 Task: Look for products in the category "Deodrant & Shave" from Store Brand only.
Action: Mouse pressed left at (301, 114)
Screenshot: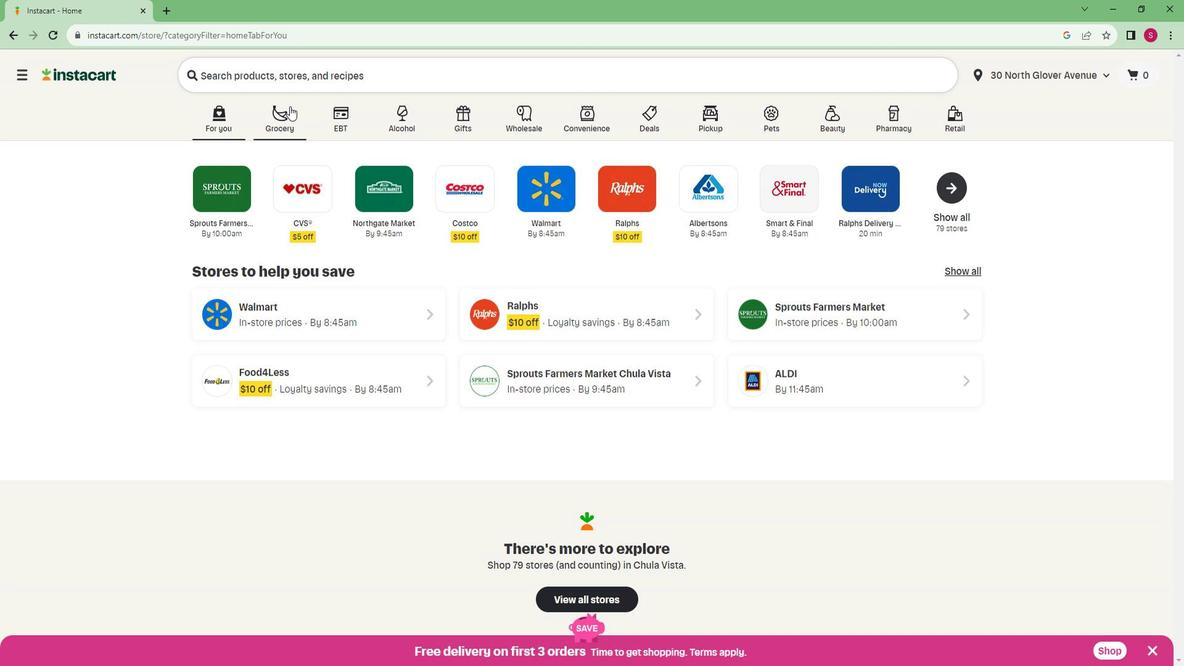 
Action: Mouse moved to (265, 337)
Screenshot: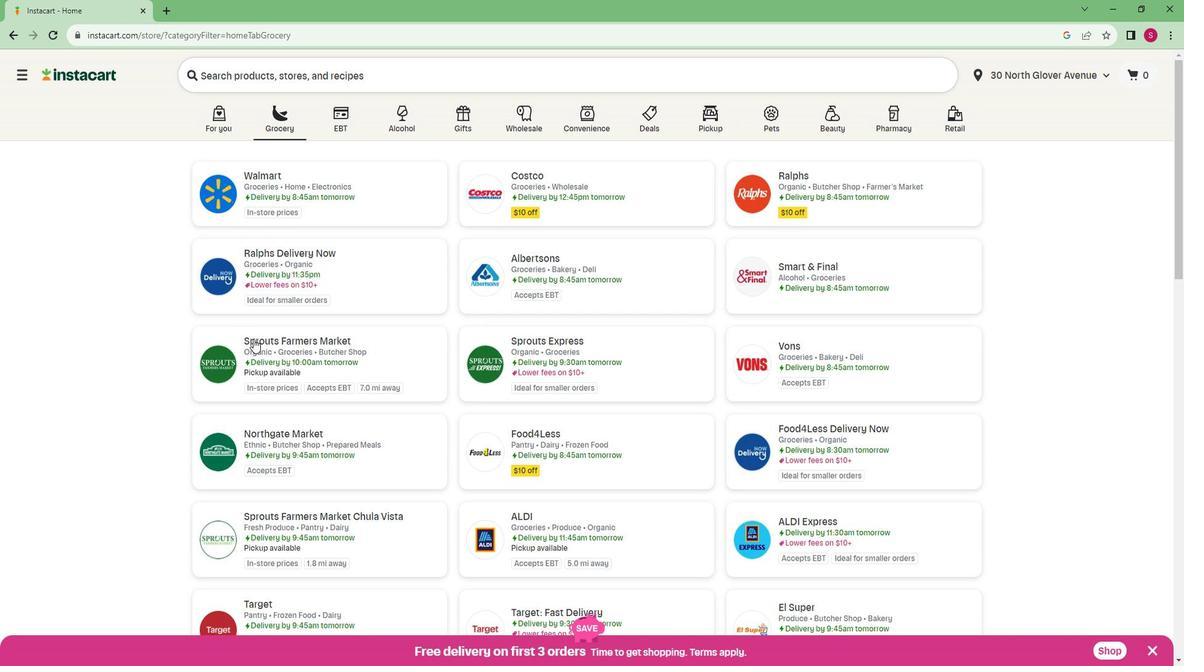 
Action: Mouse pressed left at (265, 337)
Screenshot: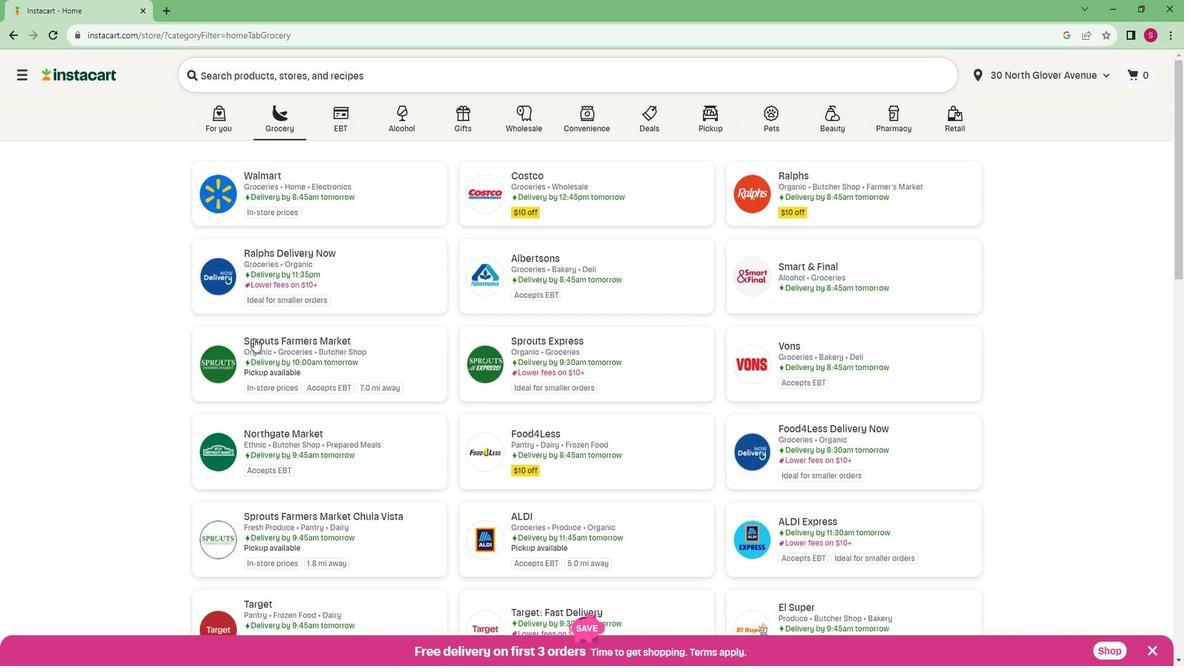 
Action: Mouse moved to (20, 423)
Screenshot: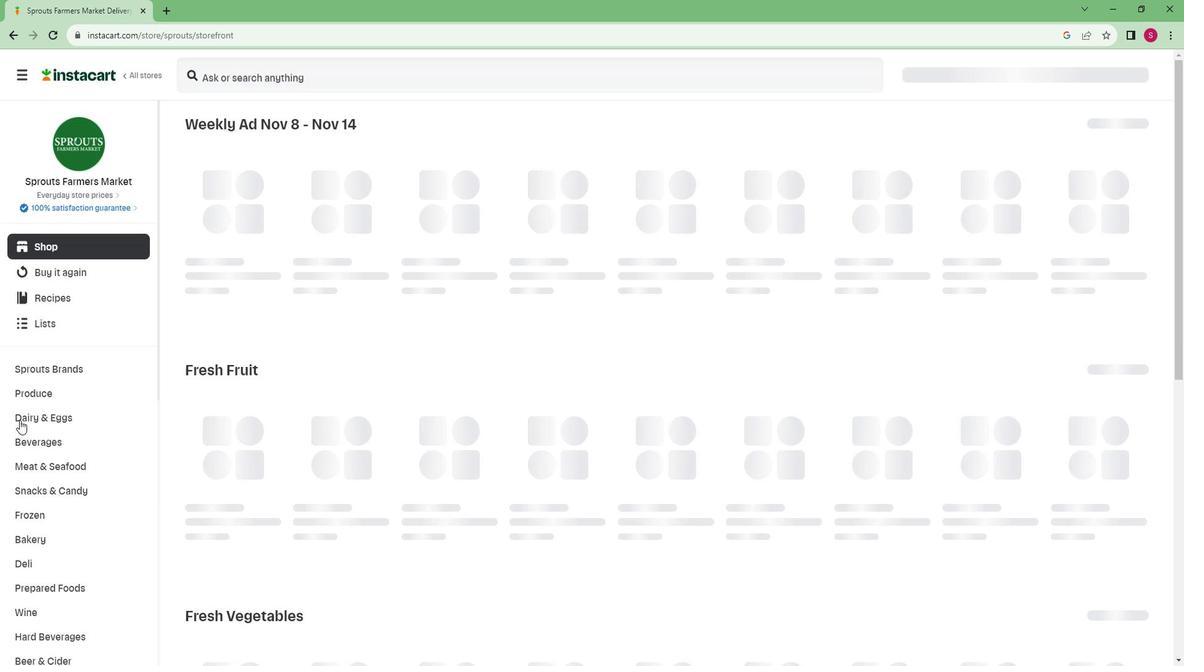 
Action: Mouse scrolled (20, 422) with delta (0, 0)
Screenshot: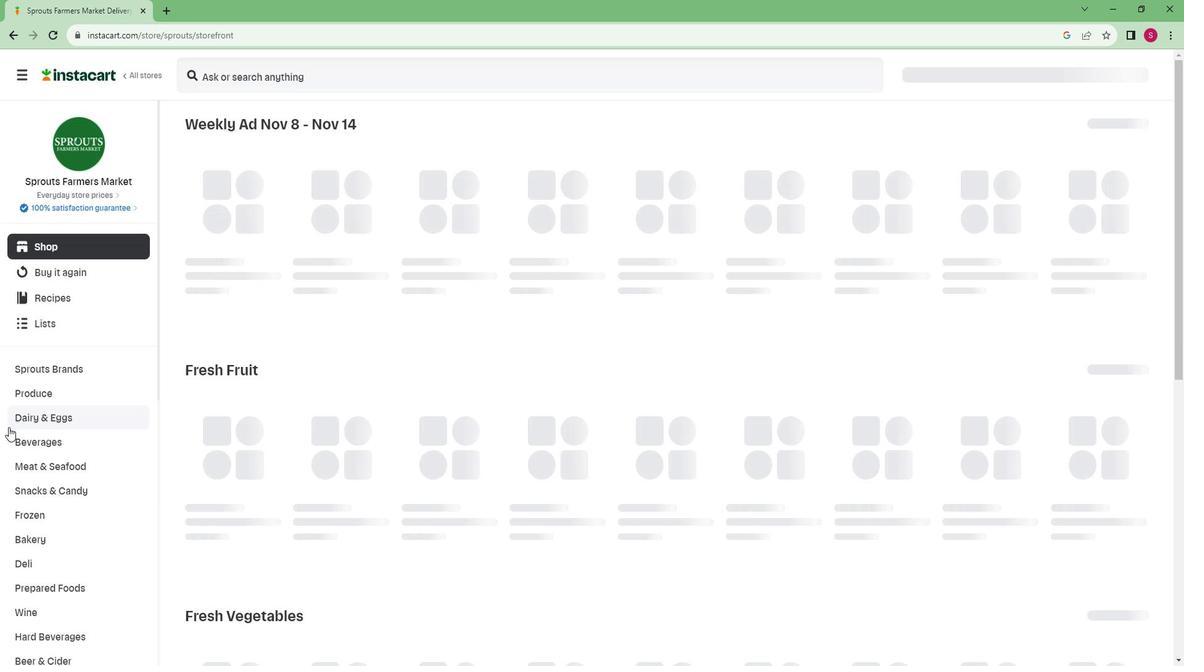 
Action: Mouse scrolled (20, 422) with delta (0, 0)
Screenshot: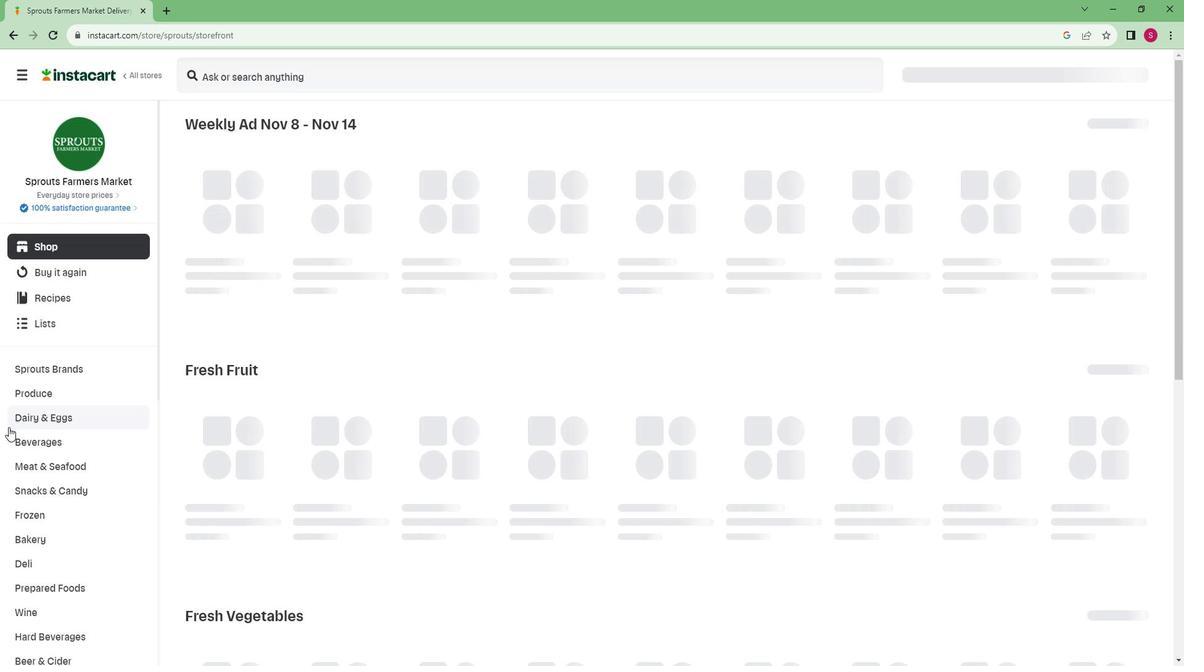 
Action: Mouse scrolled (20, 422) with delta (0, 0)
Screenshot: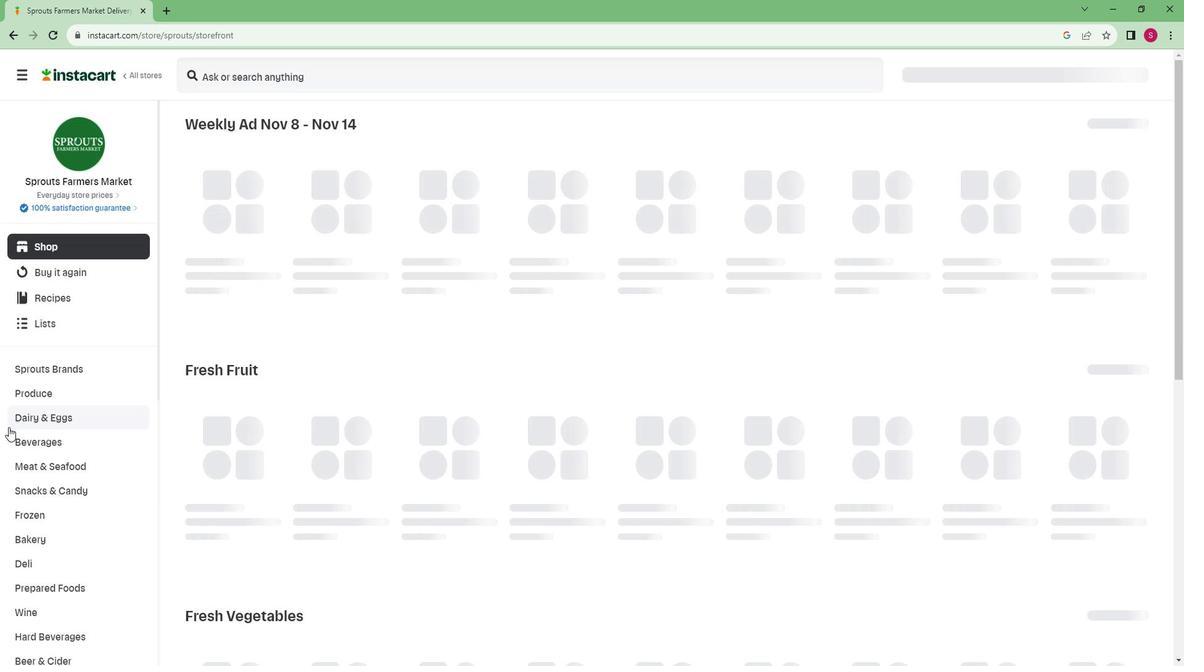 
Action: Mouse scrolled (20, 422) with delta (0, 0)
Screenshot: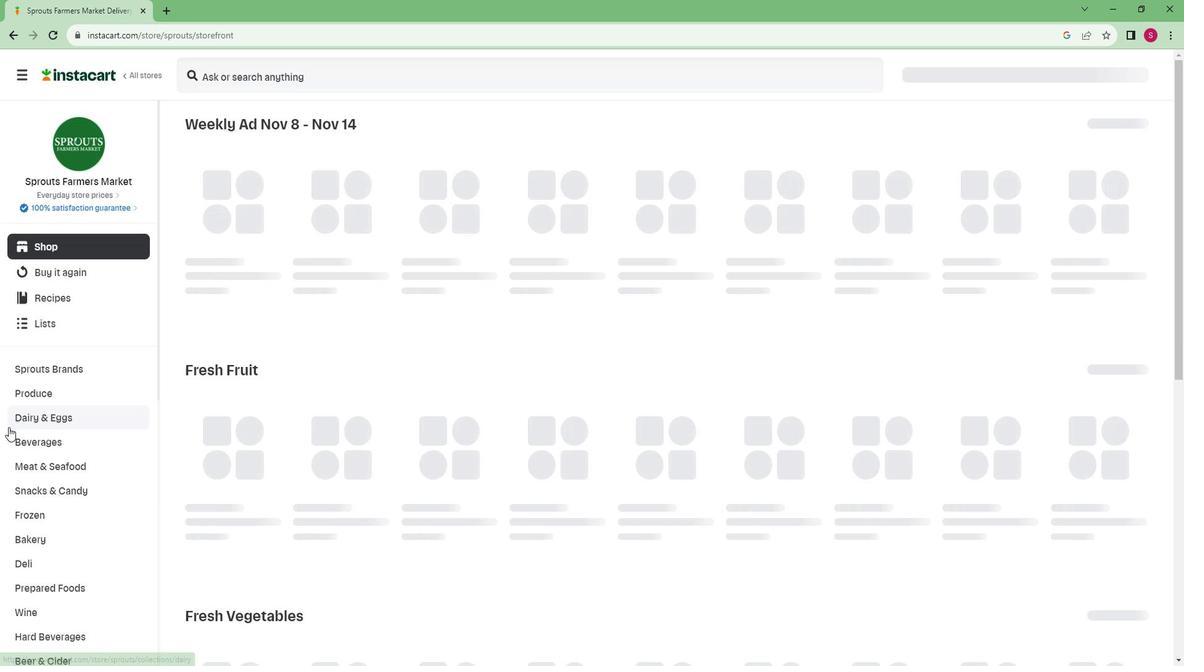 
Action: Mouse scrolled (20, 422) with delta (0, 0)
Screenshot: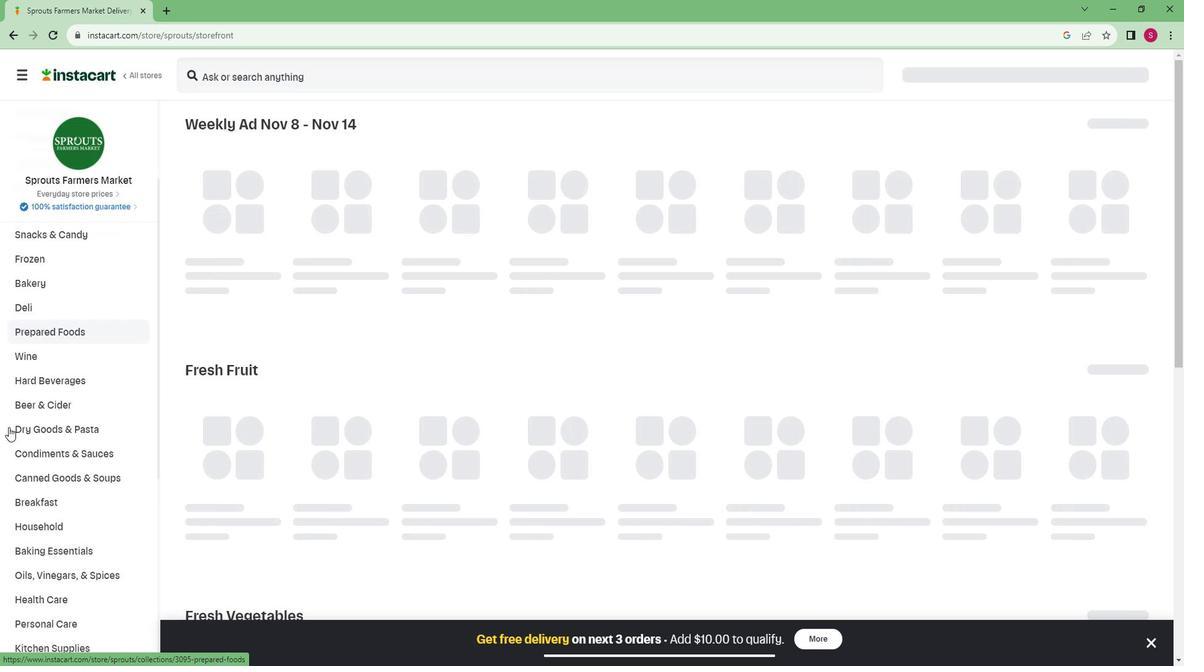 
Action: Mouse scrolled (20, 422) with delta (0, 0)
Screenshot: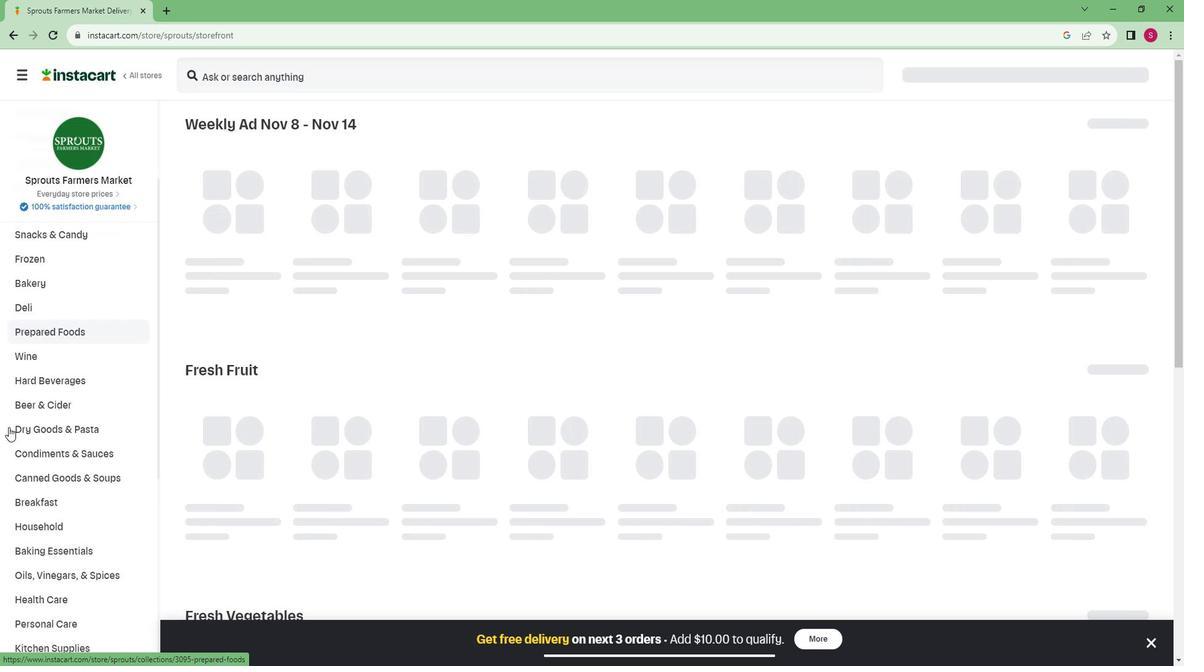 
Action: Mouse scrolled (20, 422) with delta (0, 0)
Screenshot: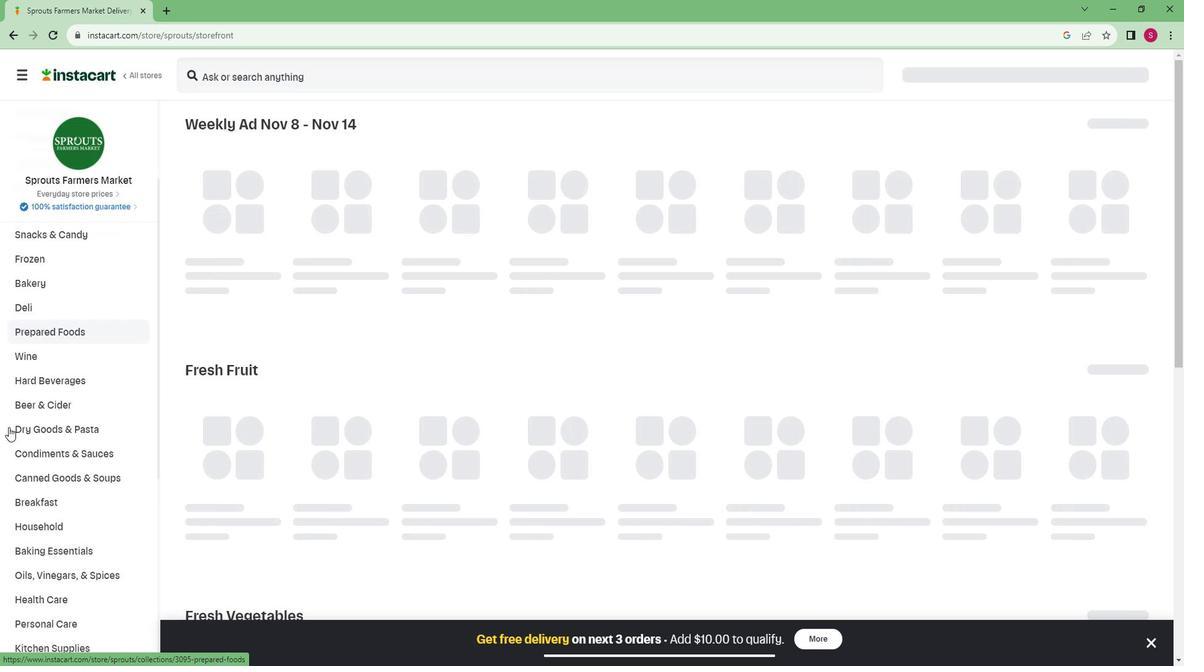 
Action: Mouse scrolled (20, 422) with delta (0, 0)
Screenshot: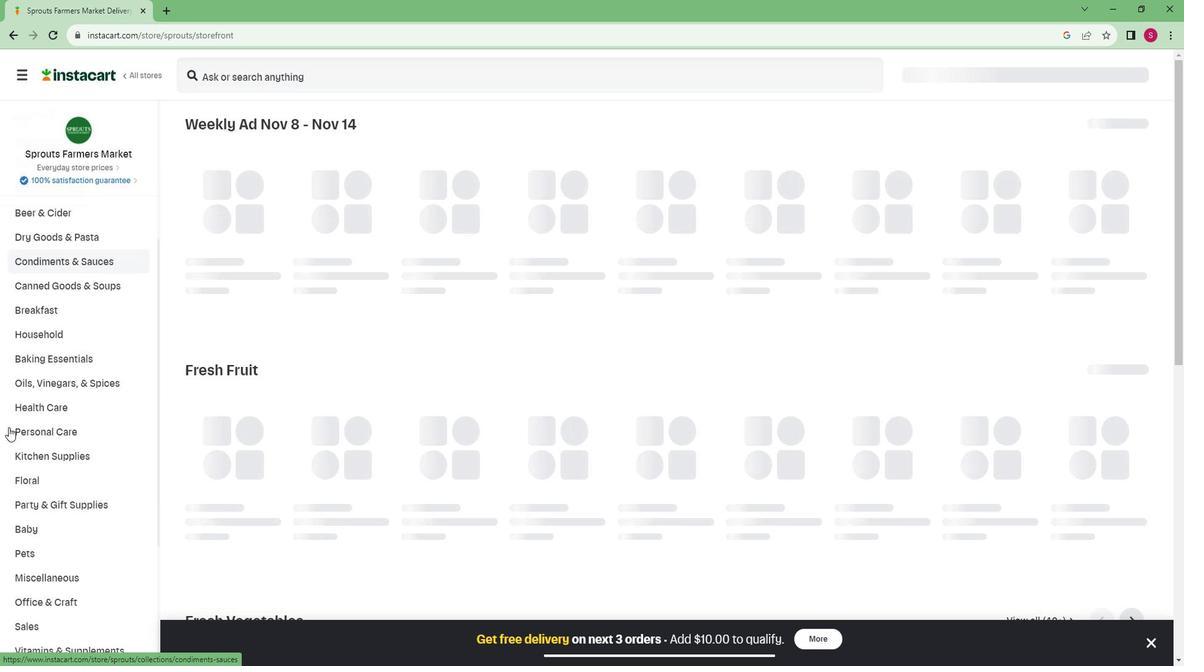 
Action: Mouse scrolled (20, 422) with delta (0, 0)
Screenshot: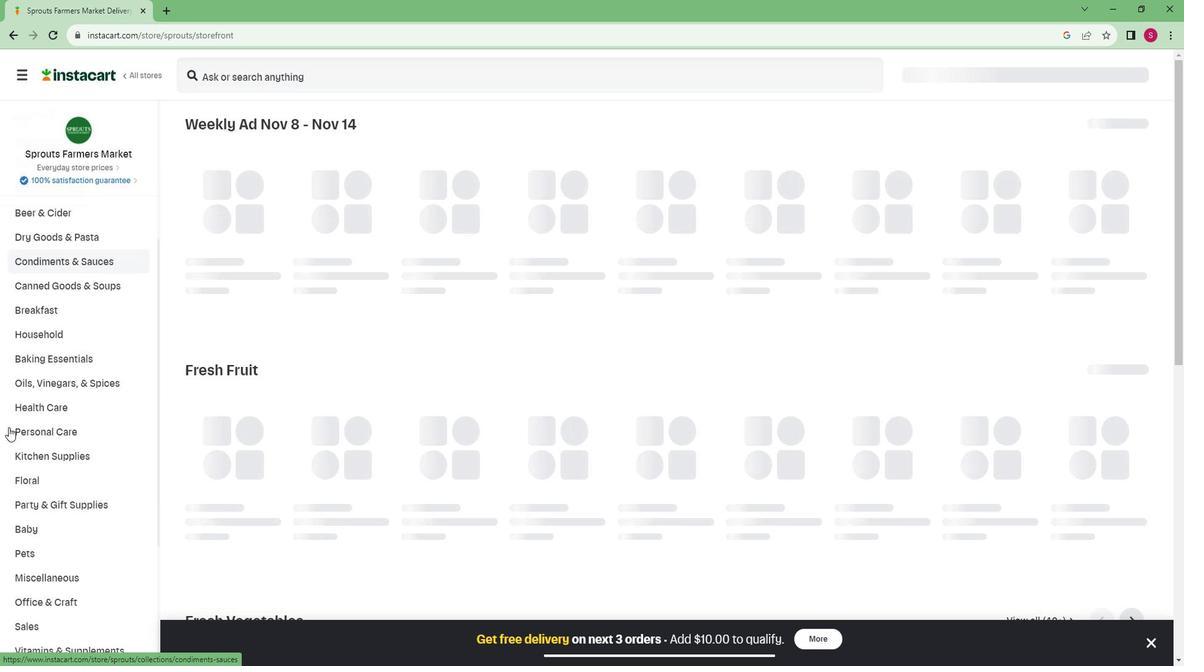 
Action: Mouse moved to (46, 605)
Screenshot: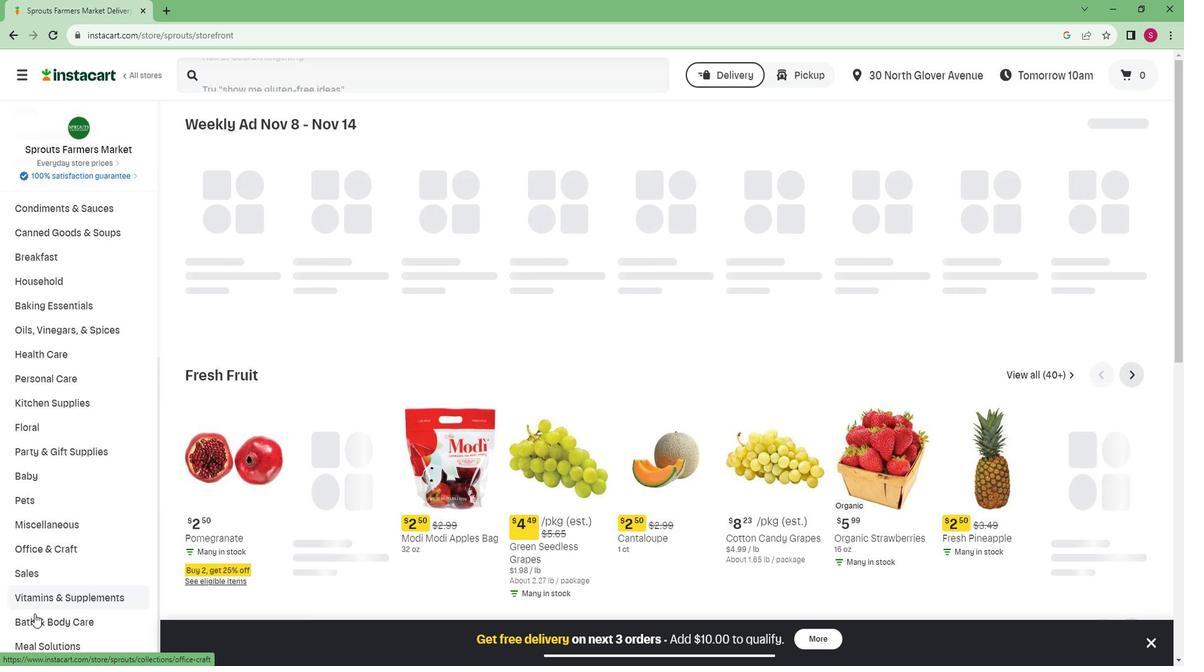 
Action: Mouse pressed left at (46, 605)
Screenshot: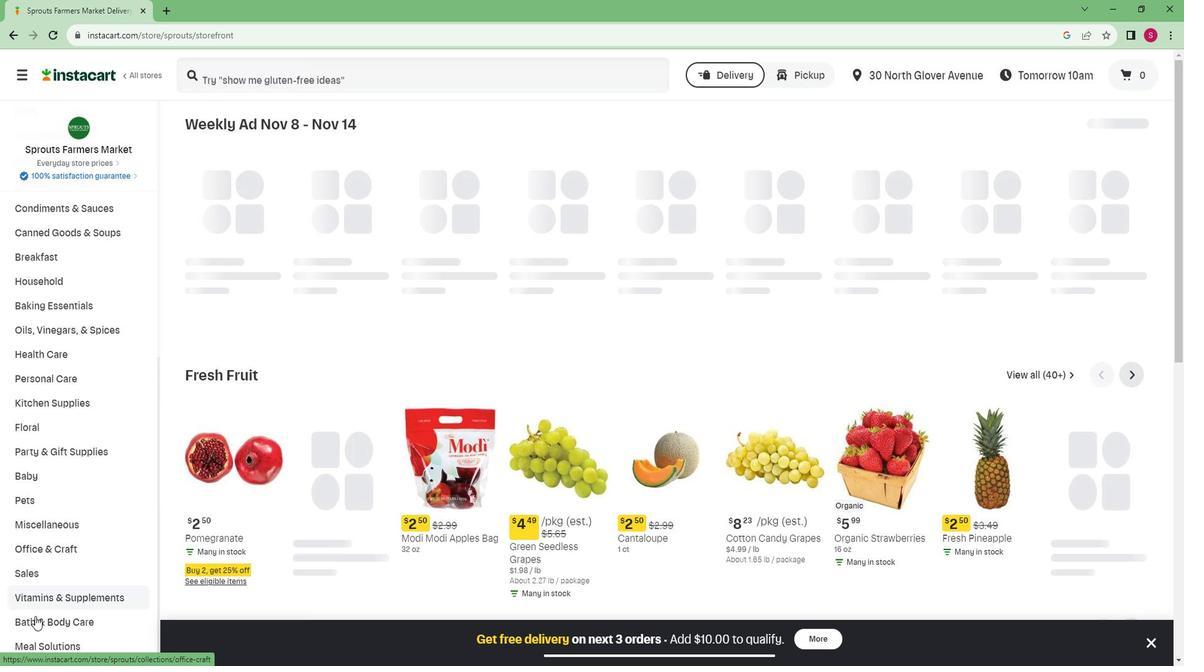 
Action: Mouse moved to (874, 162)
Screenshot: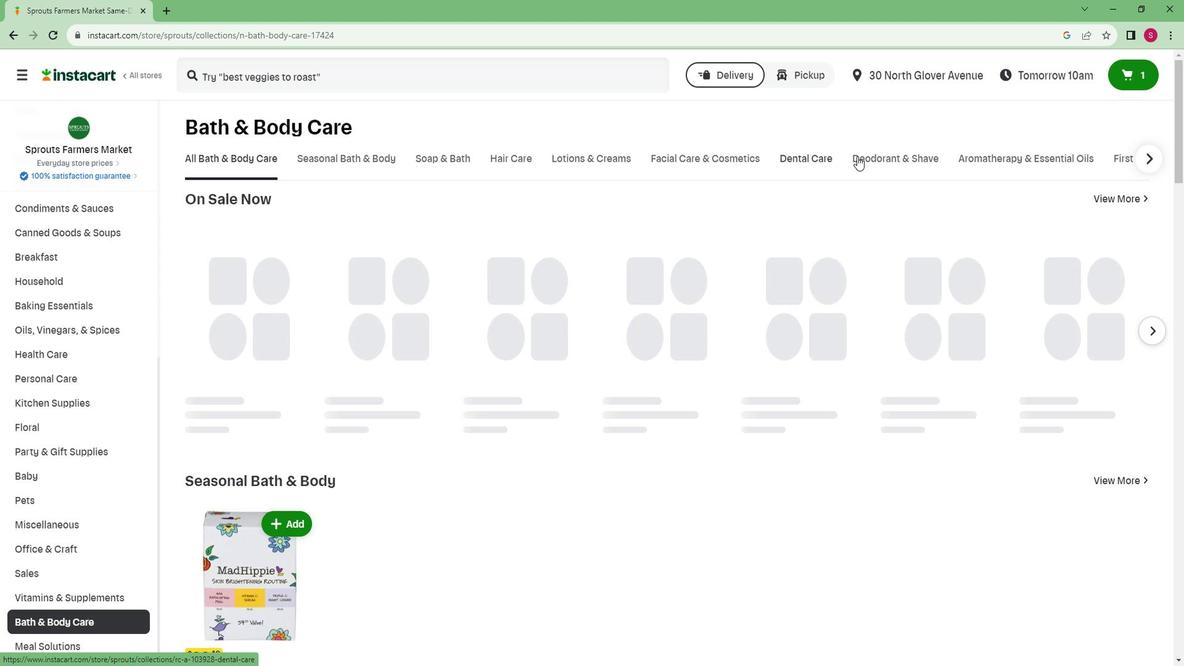 
Action: Mouse pressed left at (874, 162)
Screenshot: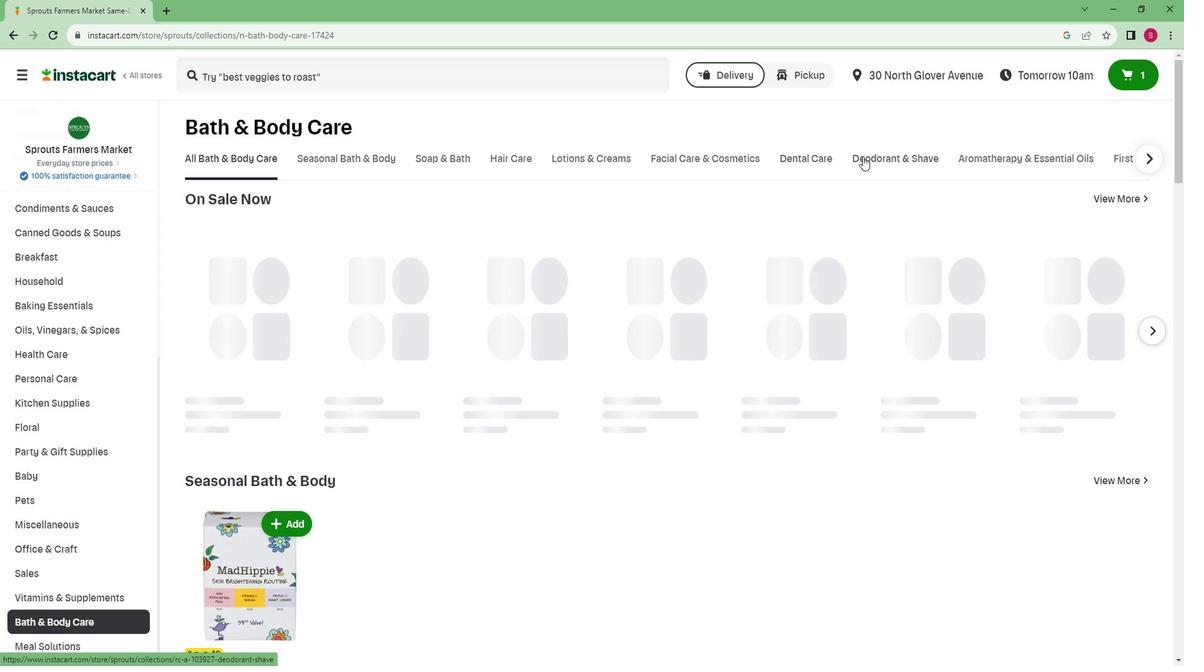 
Action: Mouse moved to (307, 210)
Screenshot: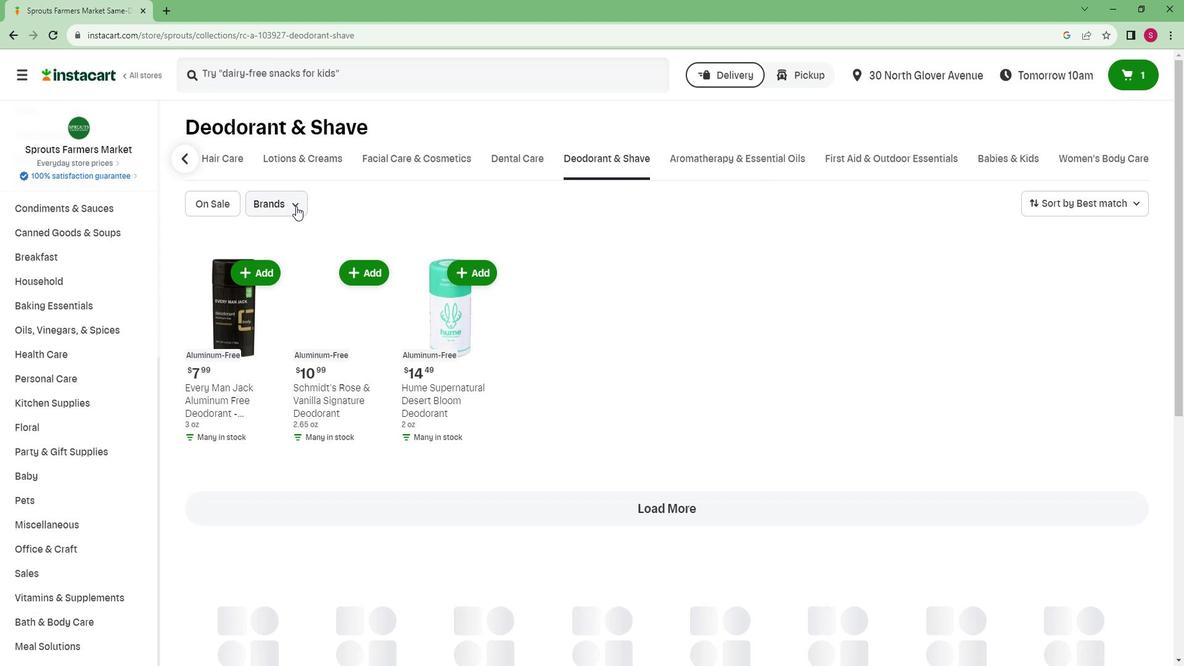
Action: Mouse pressed left at (307, 210)
Screenshot: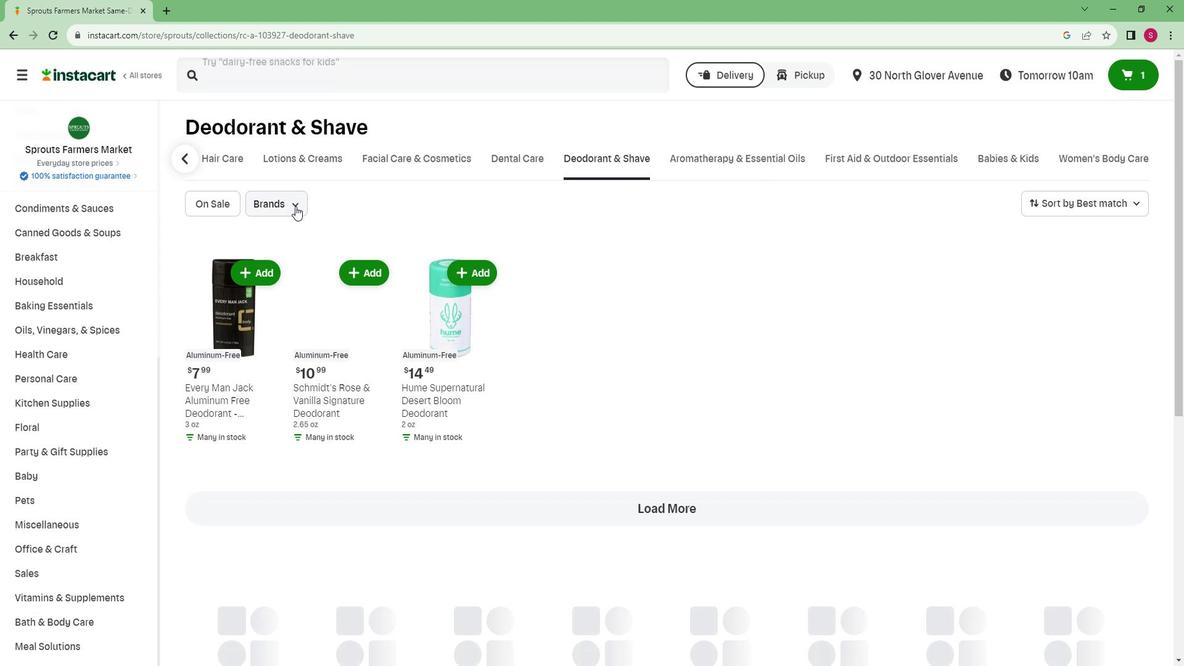 
Action: Mouse moved to (314, 251)
Screenshot: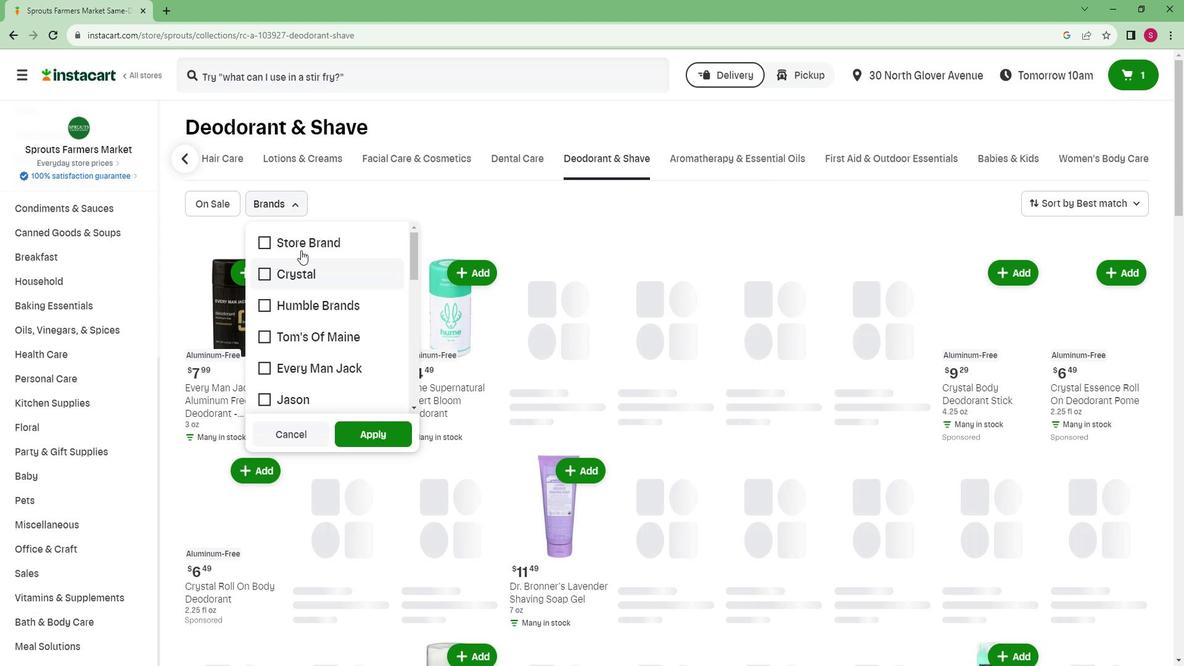 
Action: Mouse pressed left at (314, 251)
Screenshot: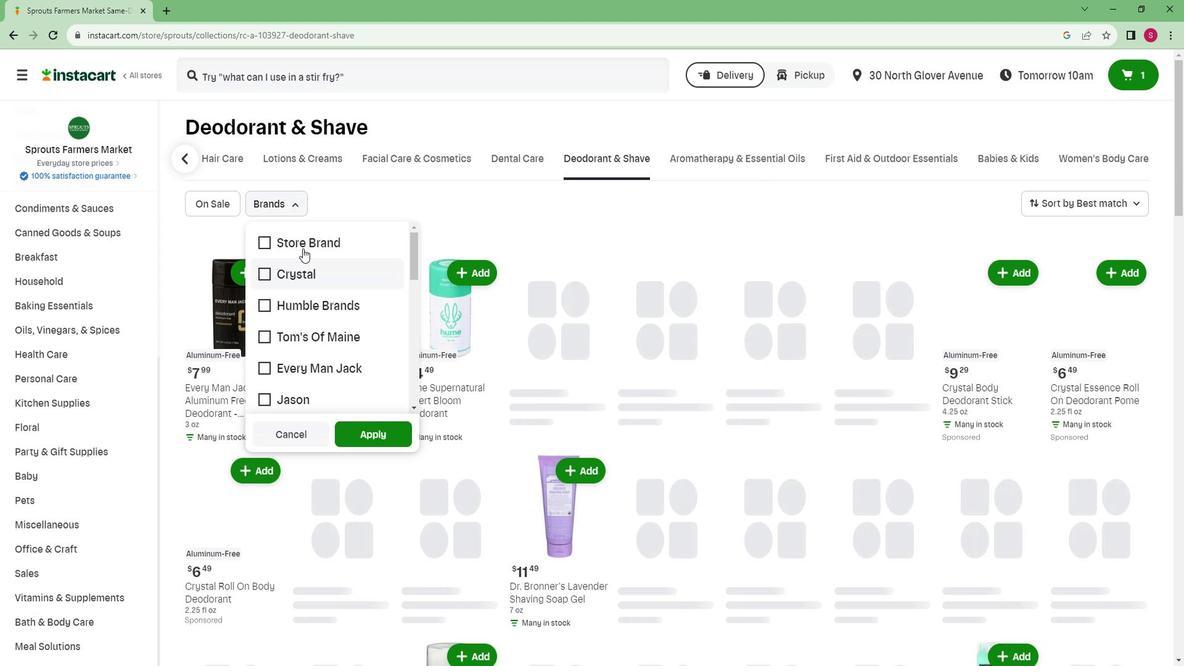 
Action: Mouse moved to (366, 433)
Screenshot: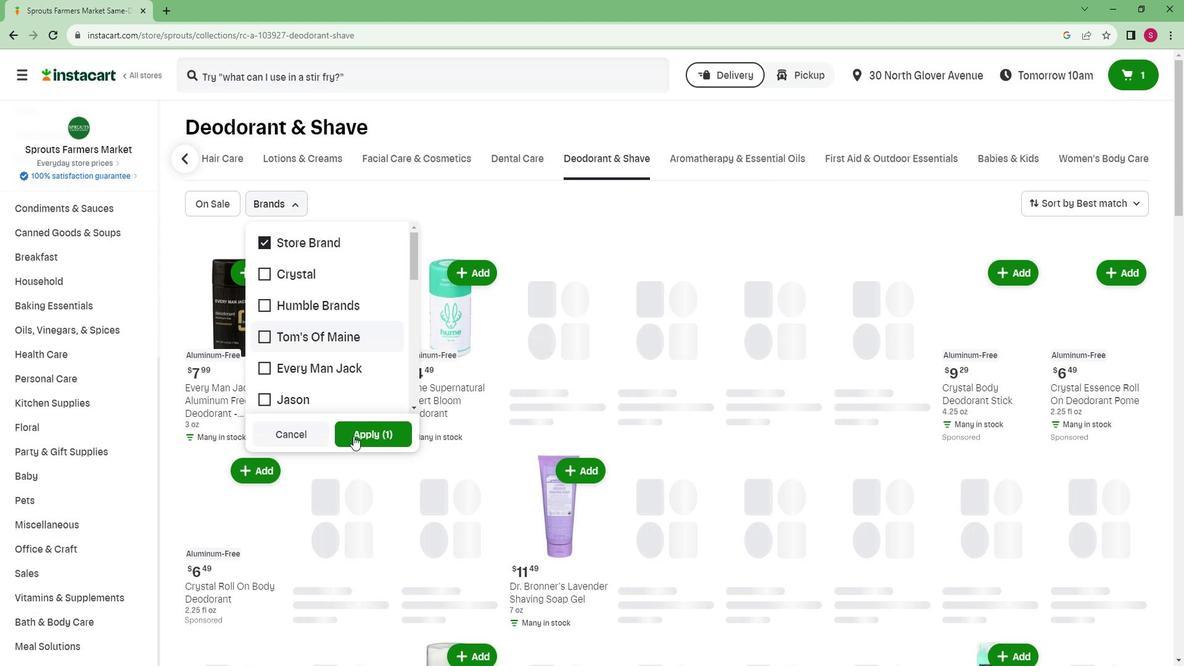 
Action: Mouse pressed left at (366, 433)
Screenshot: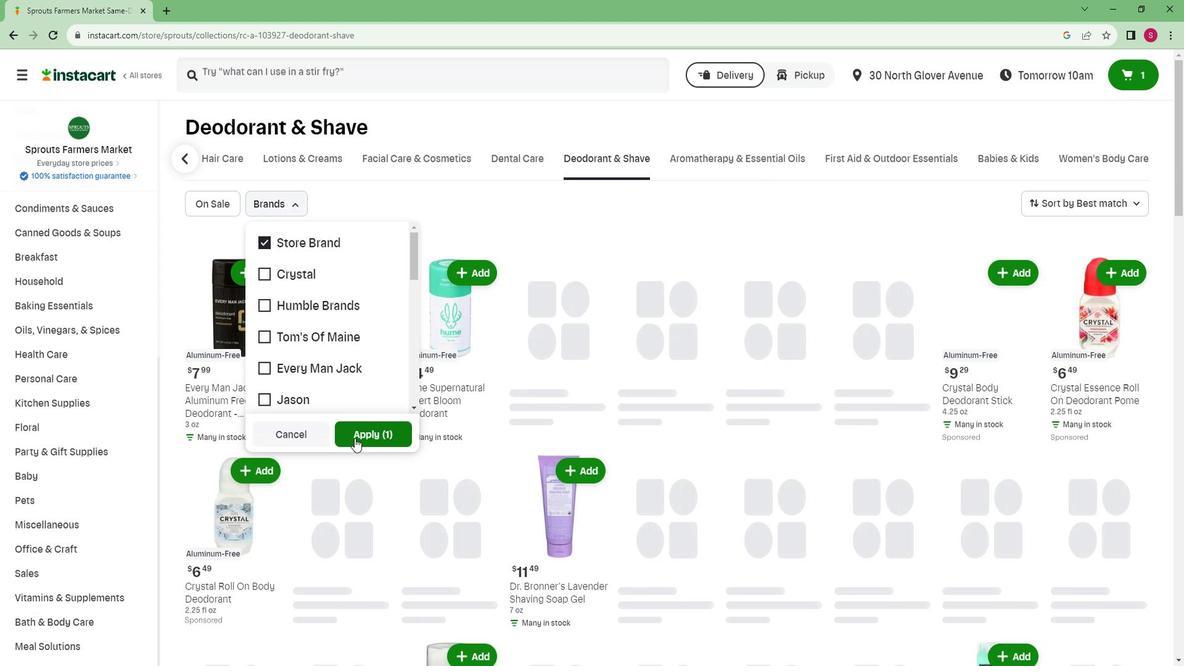 
